 Task: Sort the products in the category "Bubble Bath" by unit price (low first).
Action: Mouse moved to (829, 337)
Screenshot: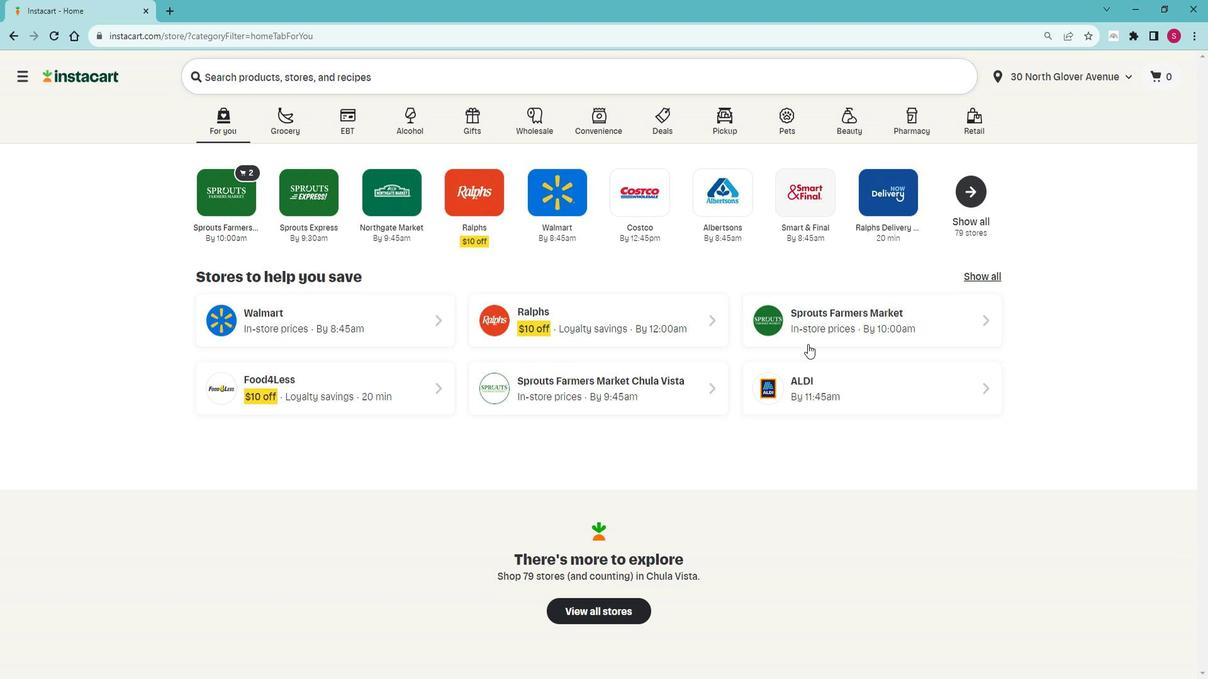 
Action: Mouse pressed left at (829, 337)
Screenshot: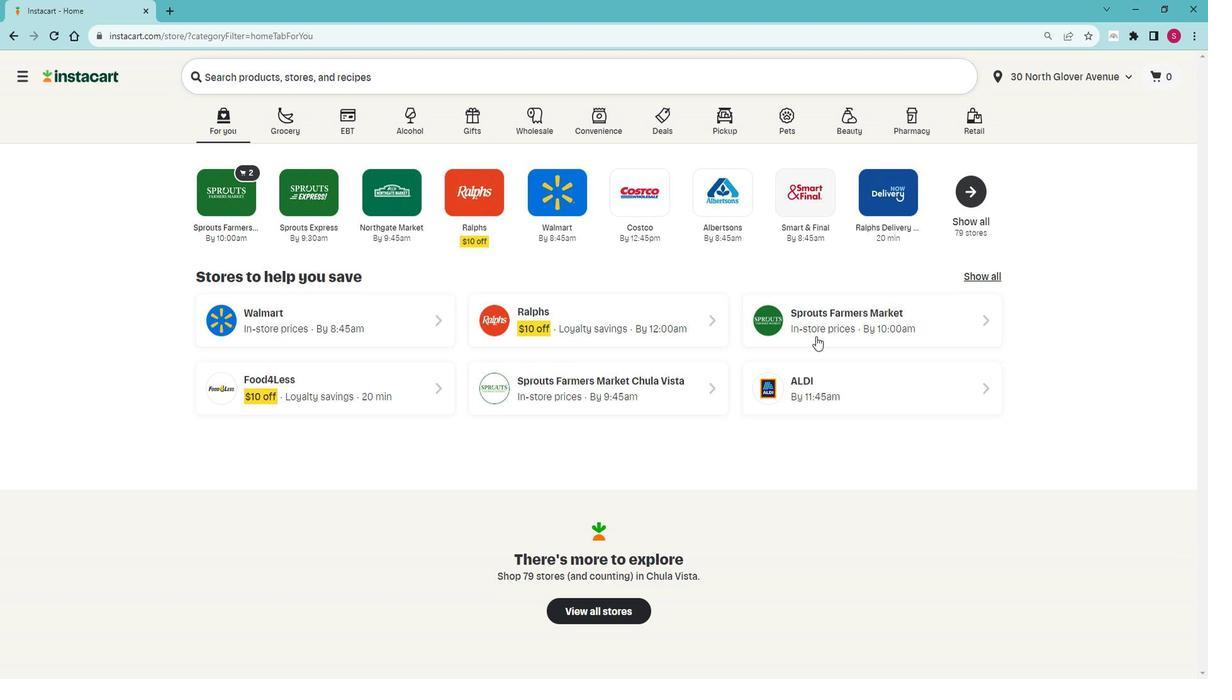 
Action: Mouse moved to (59, 480)
Screenshot: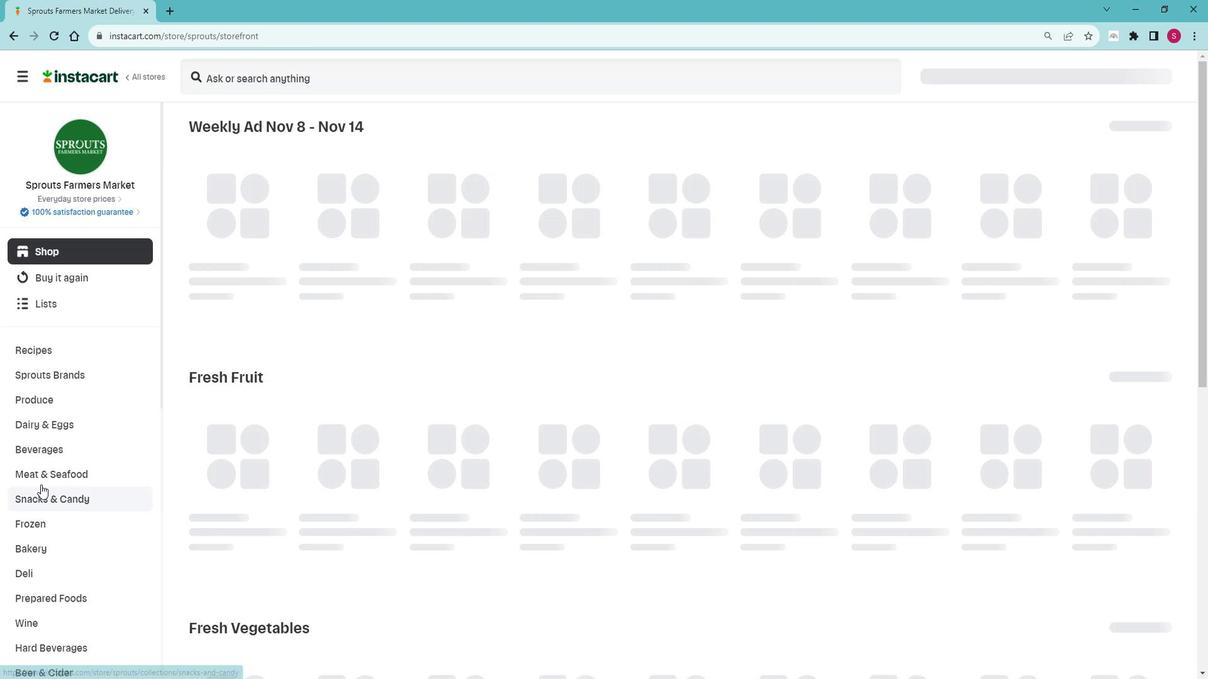 
Action: Mouse scrolled (59, 479) with delta (0, 0)
Screenshot: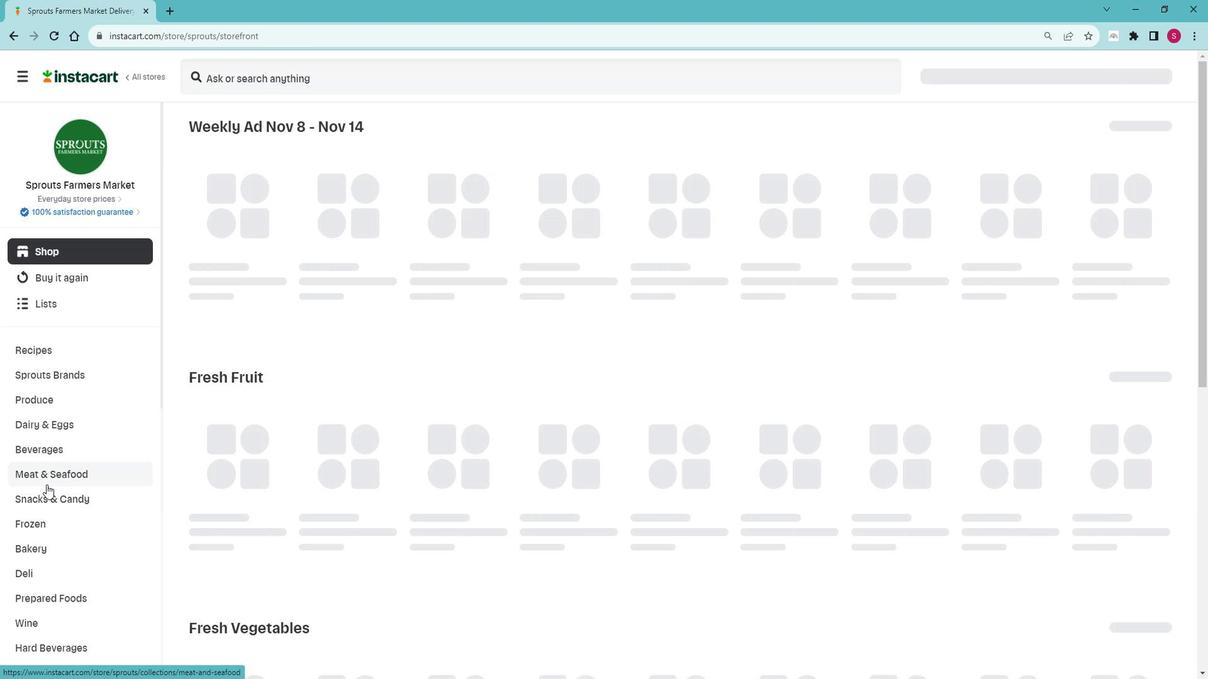 
Action: Mouse scrolled (59, 479) with delta (0, 0)
Screenshot: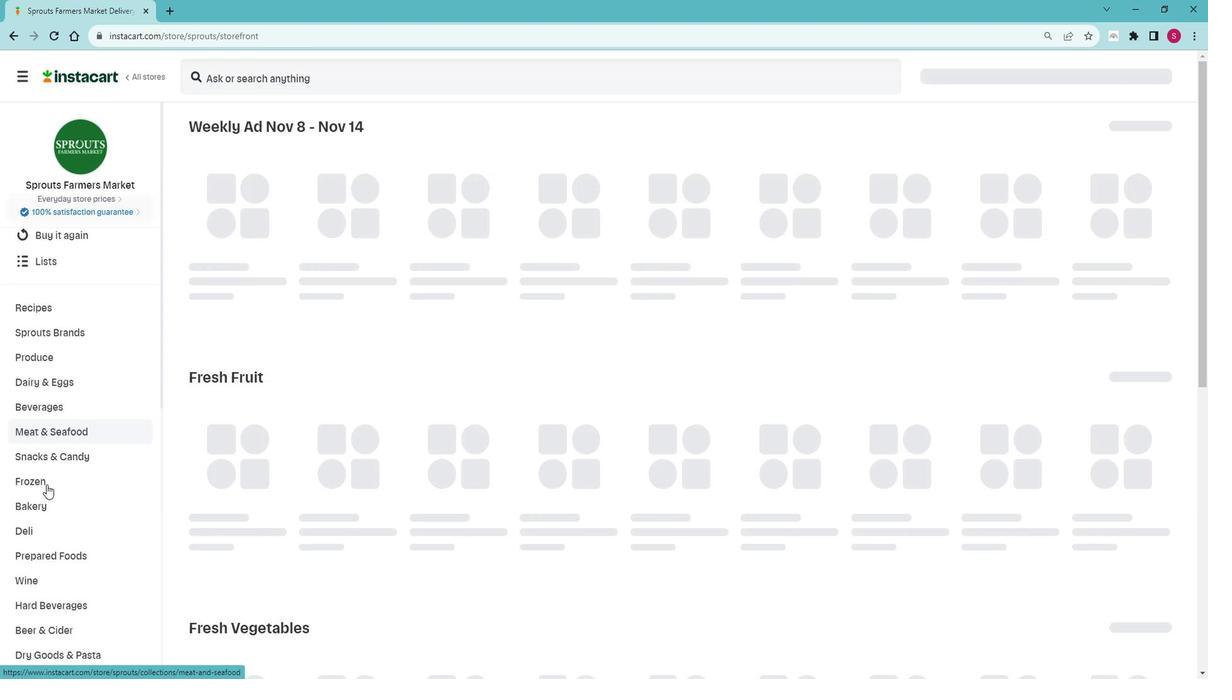 
Action: Mouse scrolled (59, 479) with delta (0, 0)
Screenshot: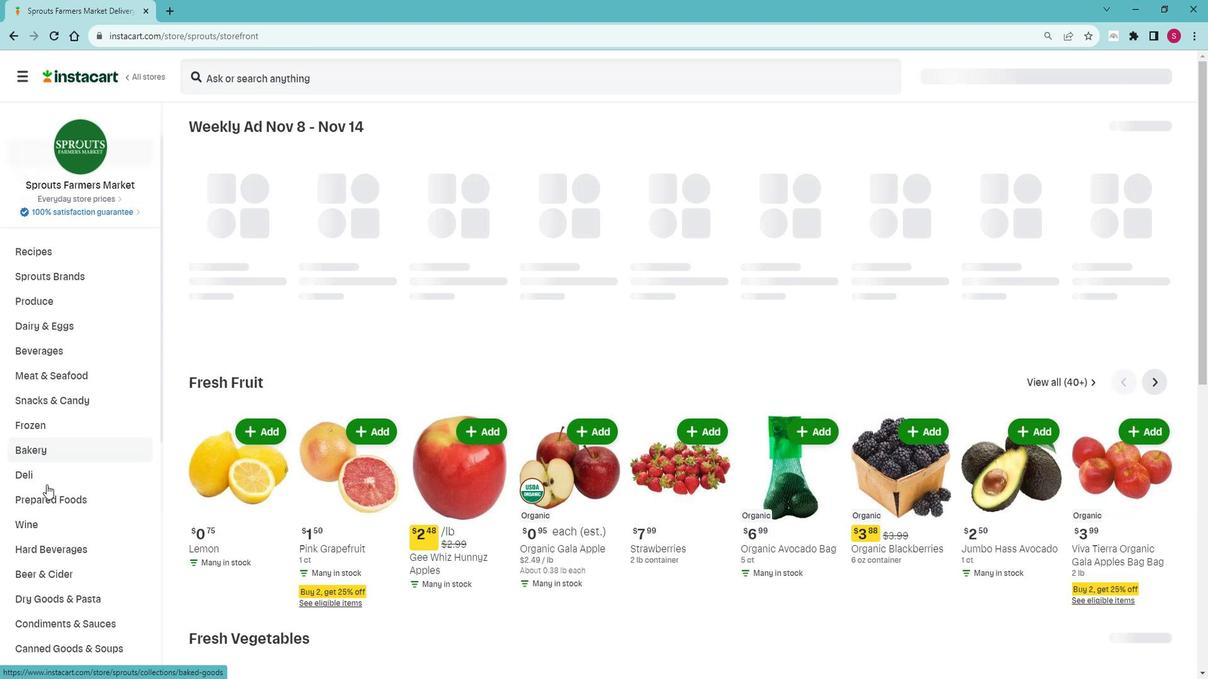 
Action: Mouse moved to (62, 480)
Screenshot: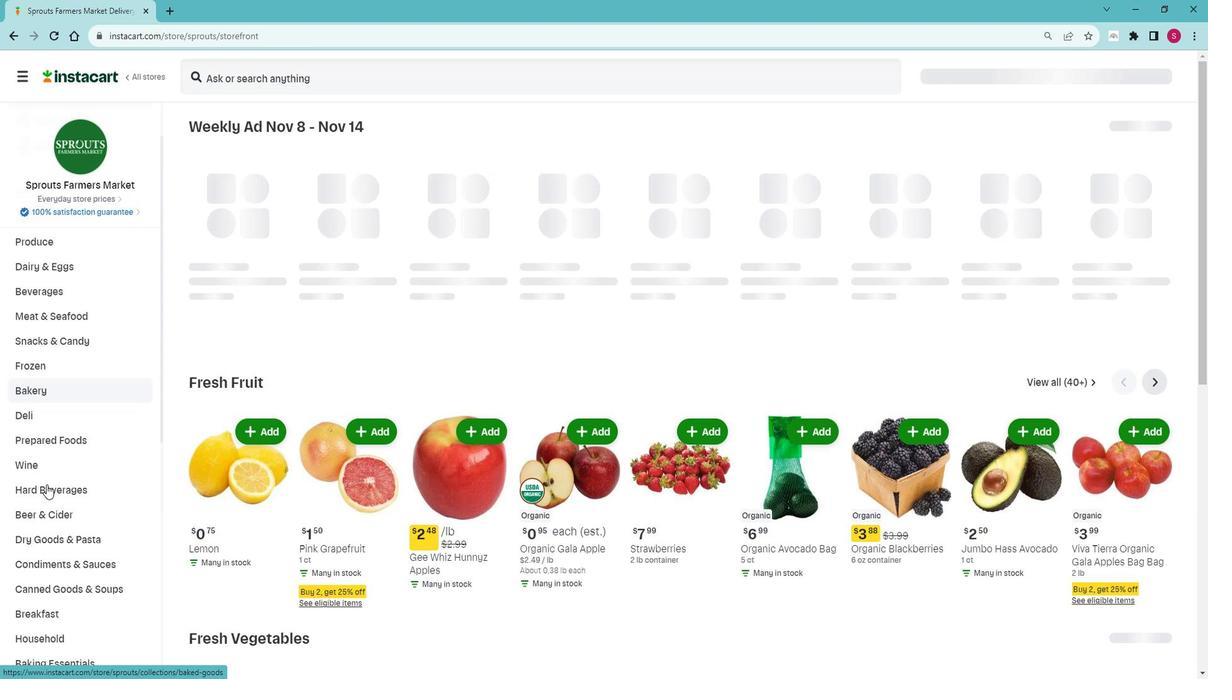 
Action: Mouse scrolled (62, 479) with delta (0, 0)
Screenshot: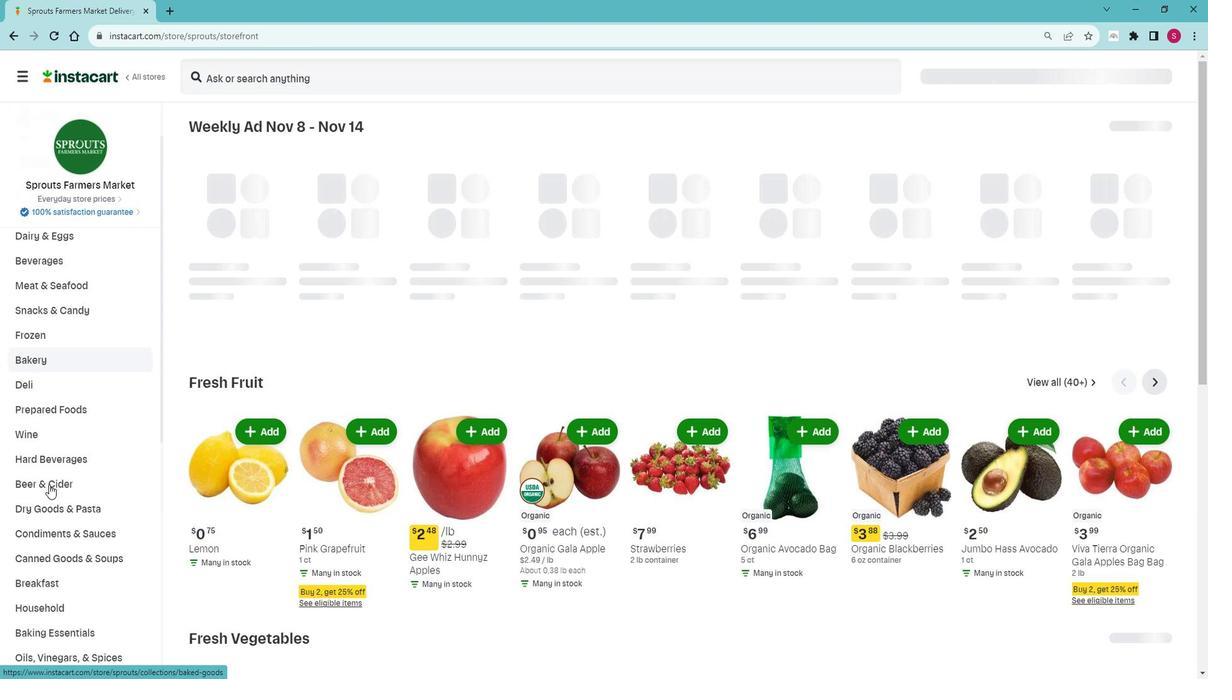 
Action: Mouse moved to (62, 480)
Screenshot: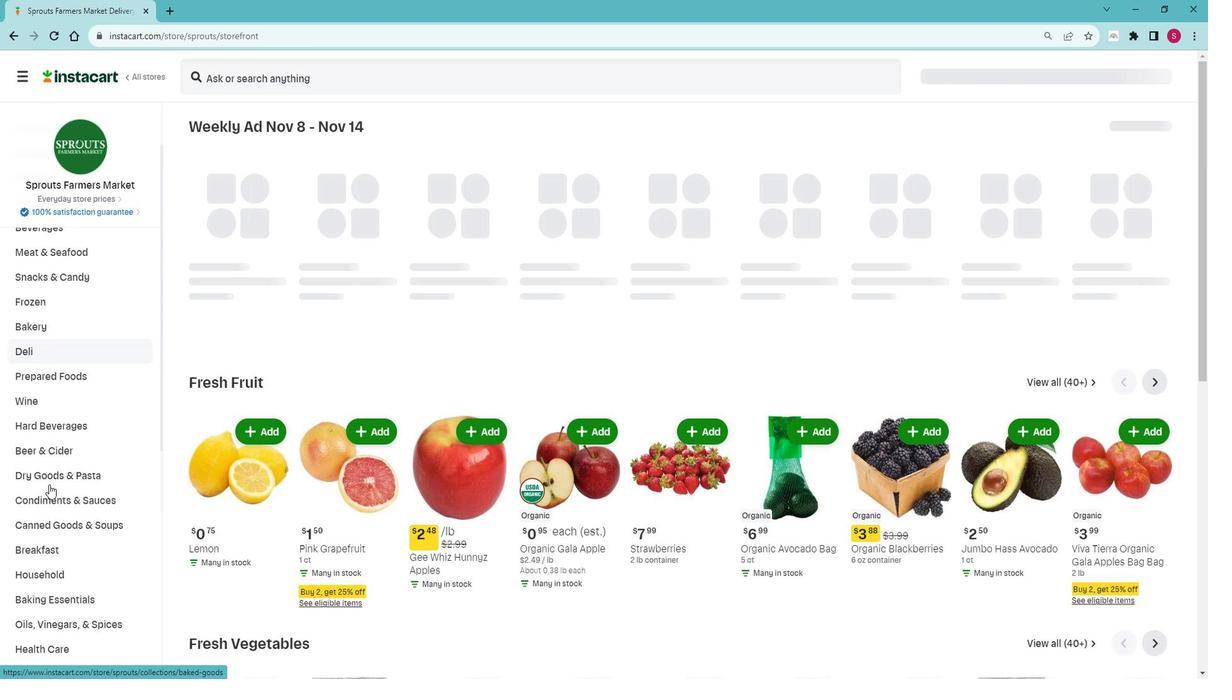 
Action: Mouse scrolled (62, 479) with delta (0, 0)
Screenshot: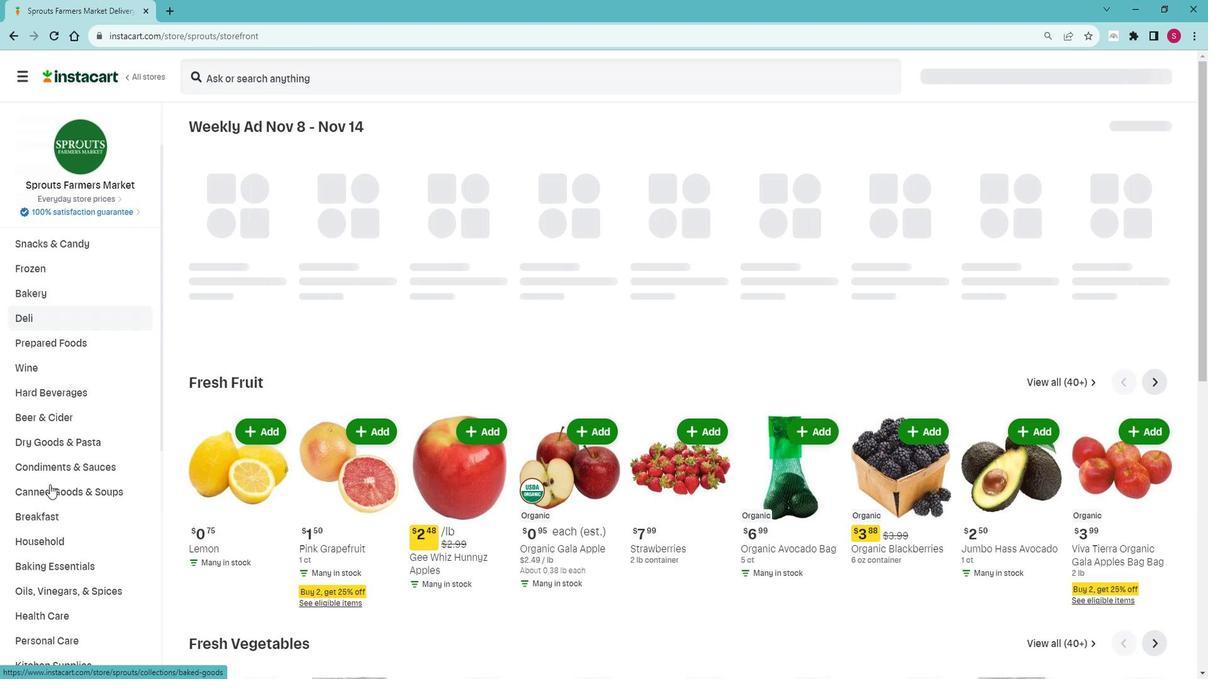 
Action: Mouse moved to (63, 480)
Screenshot: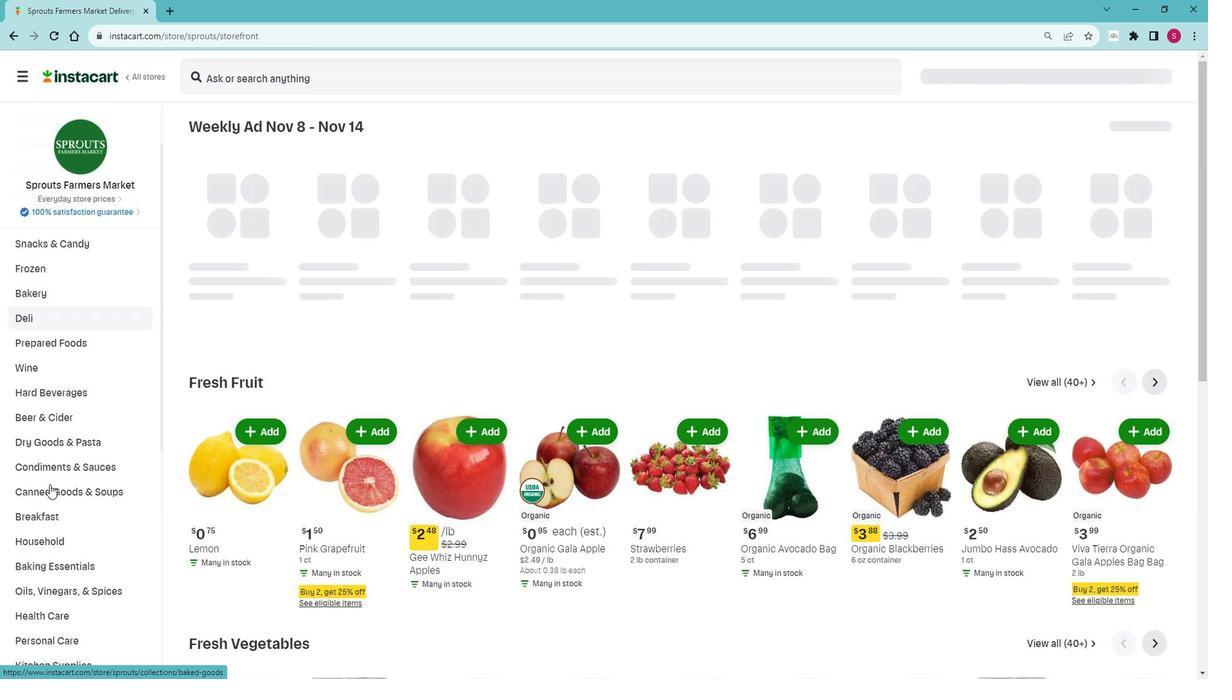 
Action: Mouse scrolled (63, 480) with delta (0, 0)
Screenshot: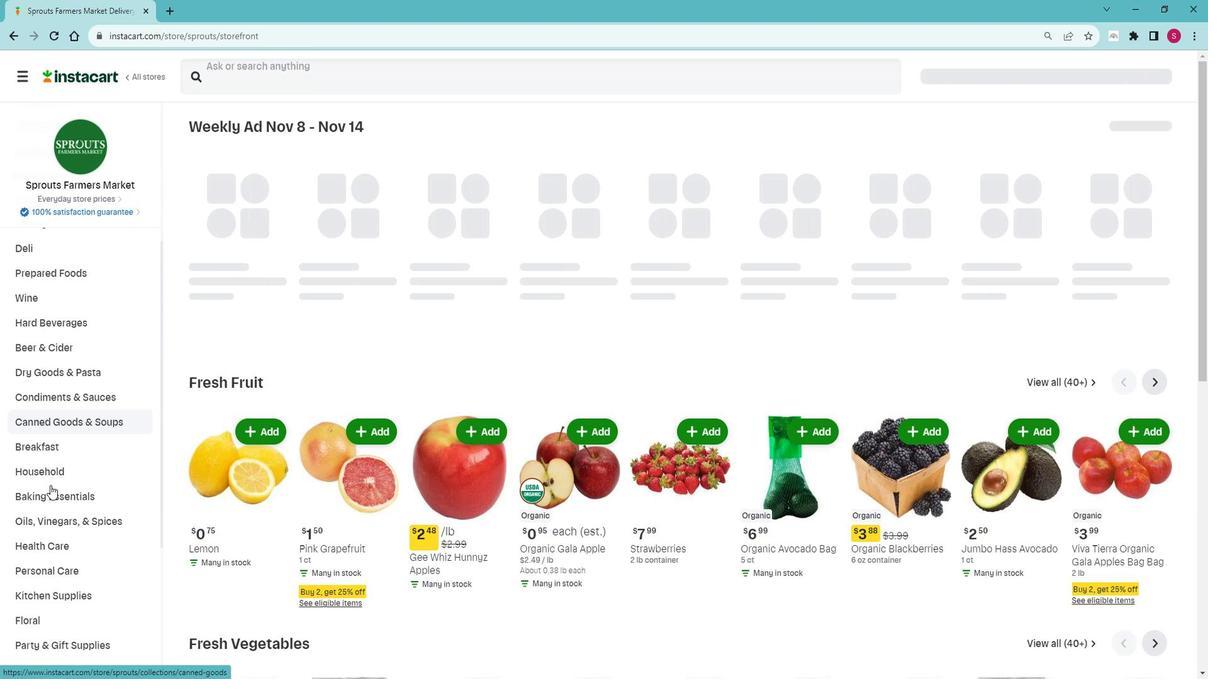 
Action: Mouse moved to (69, 495)
Screenshot: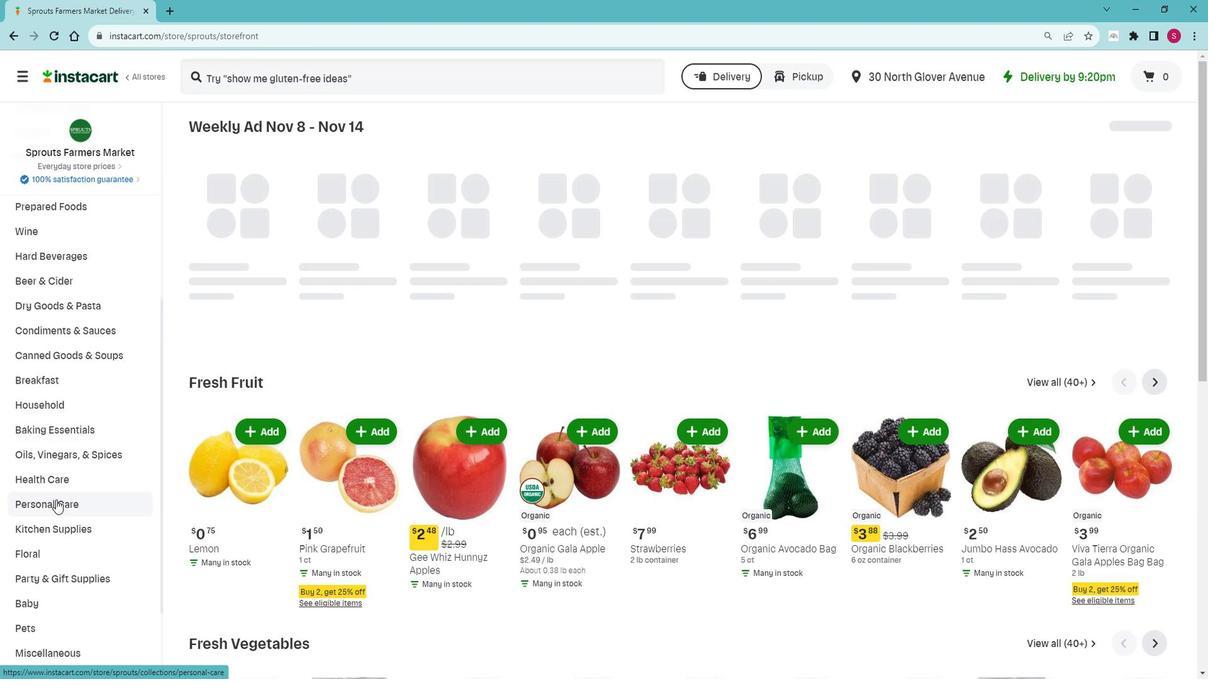 
Action: Mouse pressed left at (69, 495)
Screenshot: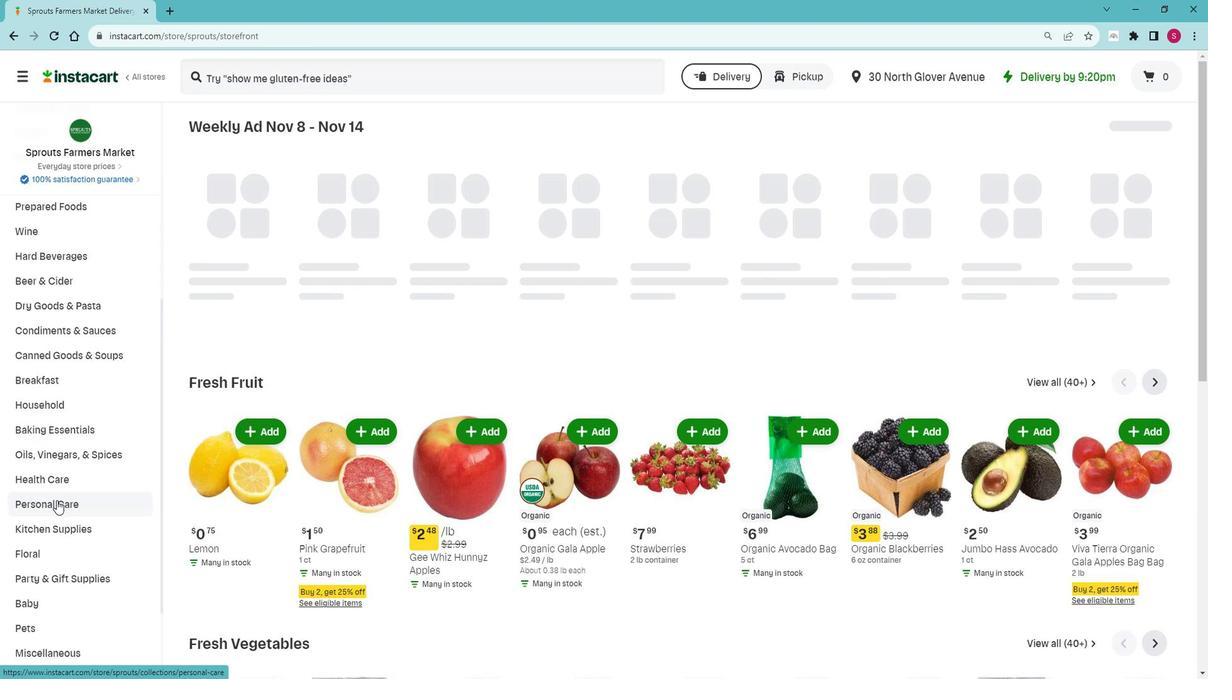 
Action: Mouse moved to (114, 521)
Screenshot: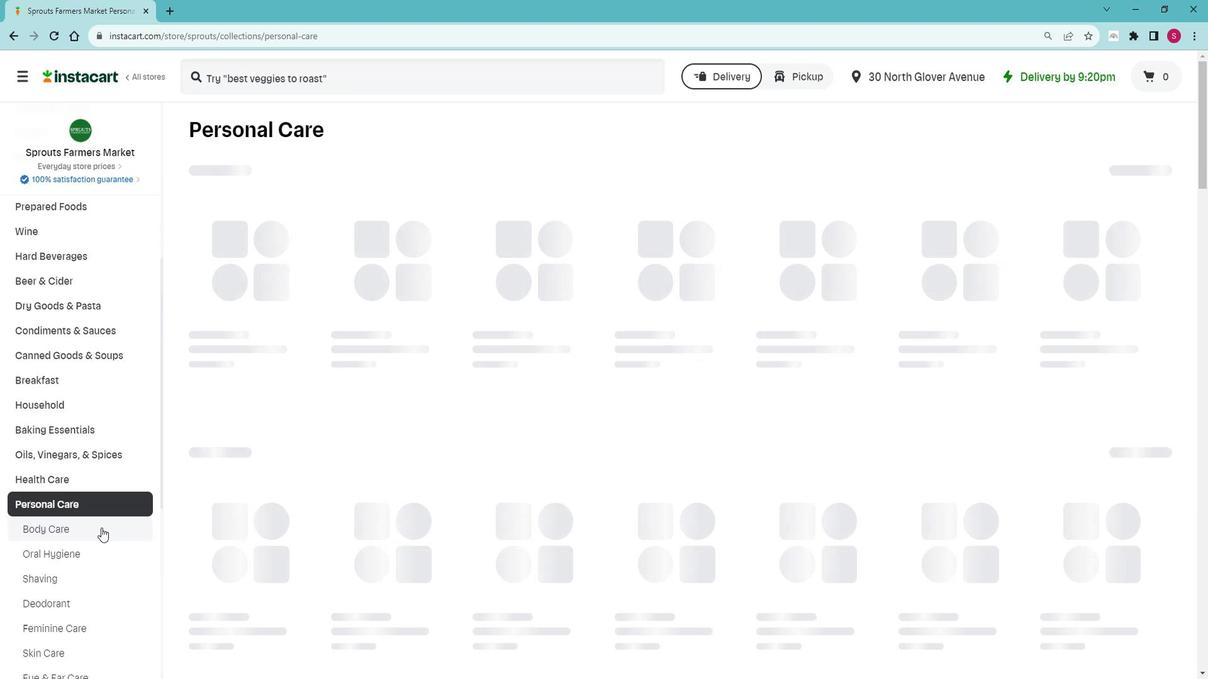 
Action: Mouse pressed left at (114, 521)
Screenshot: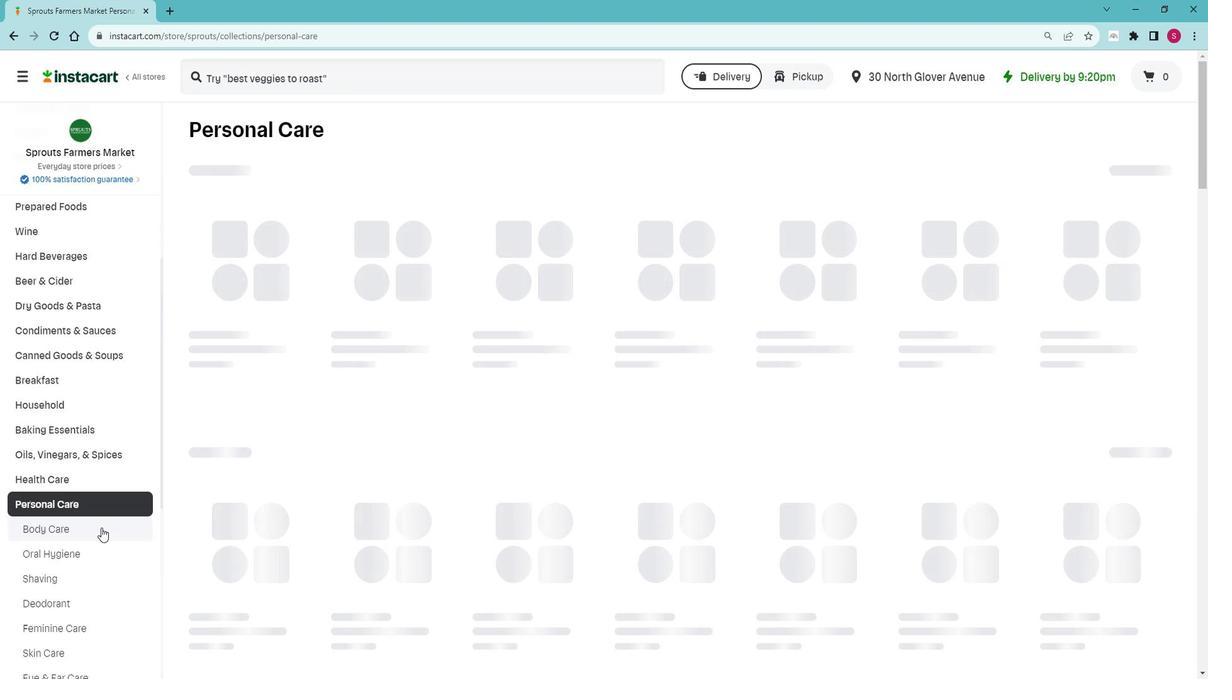 
Action: Mouse moved to (508, 182)
Screenshot: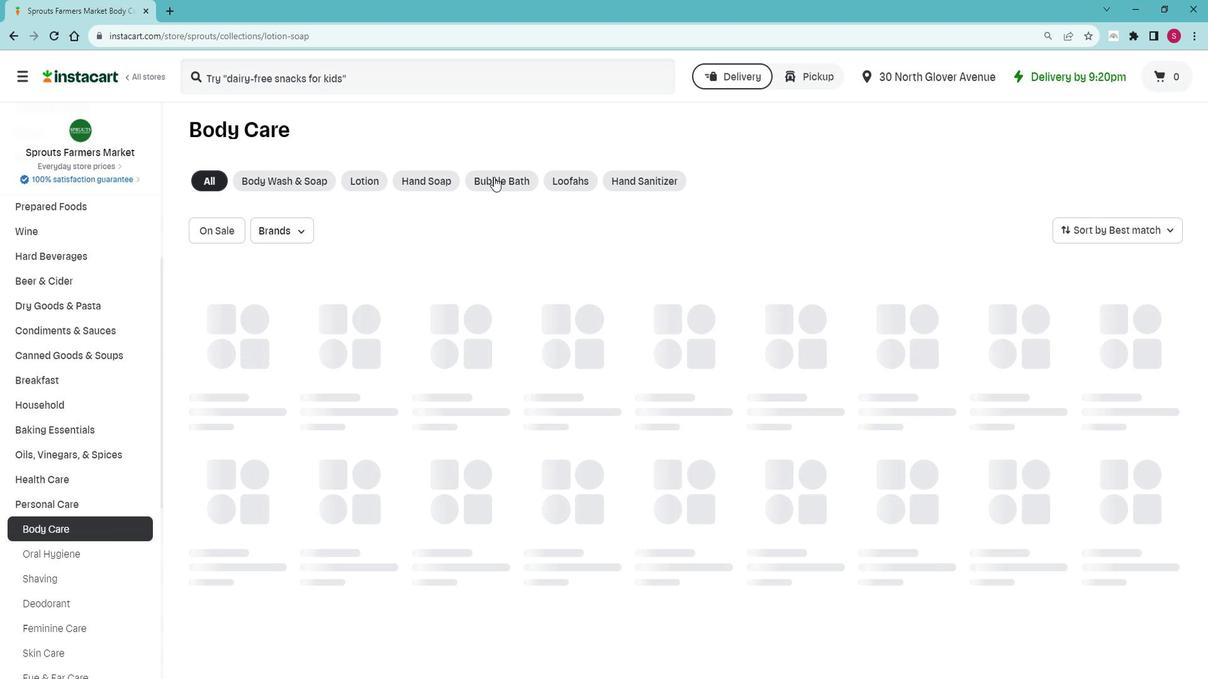 
Action: Mouse pressed left at (508, 182)
Screenshot: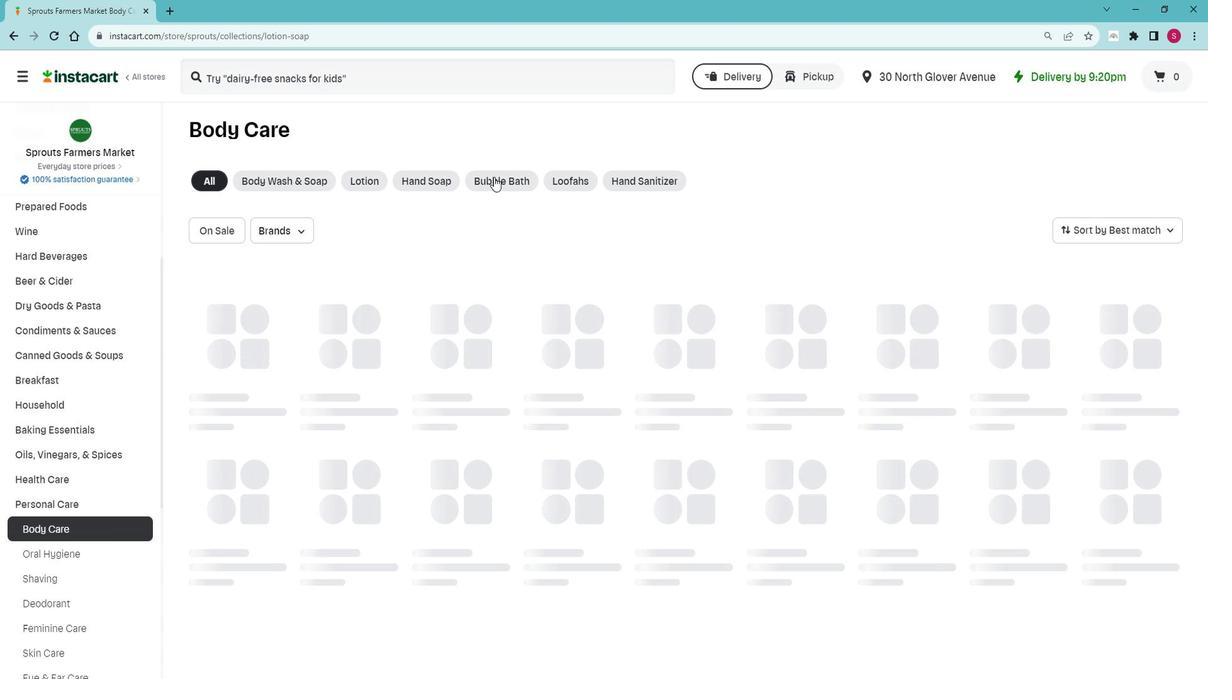 
Action: Mouse moved to (1167, 229)
Screenshot: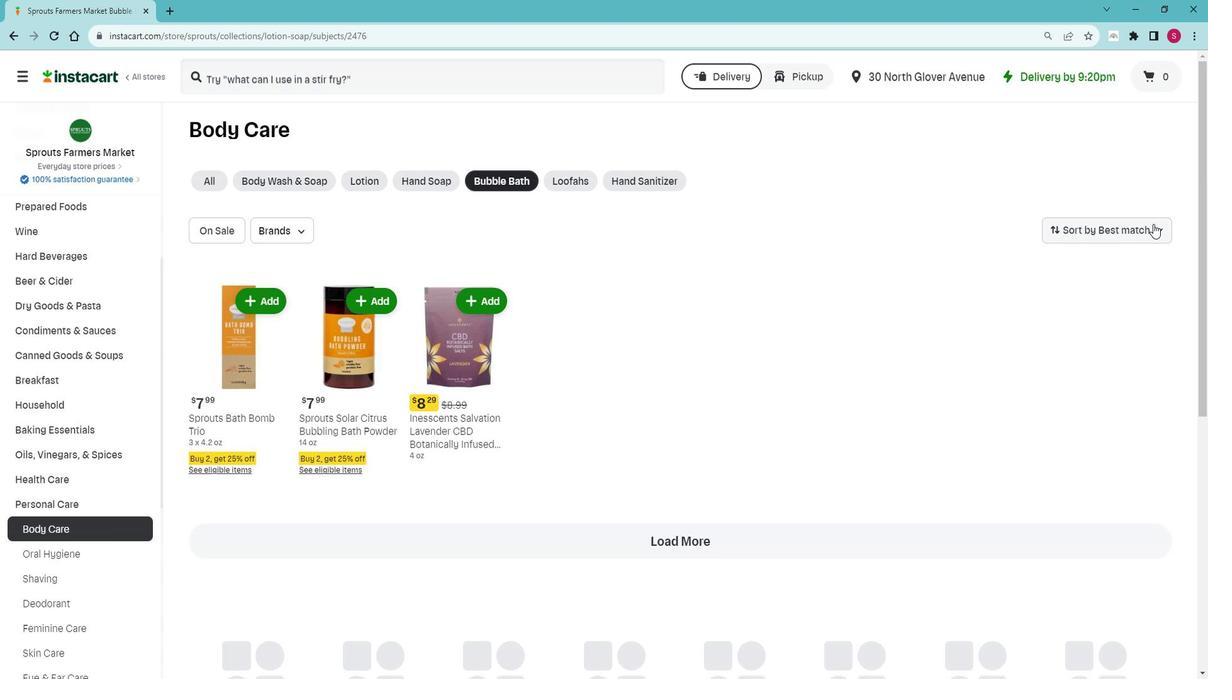 
Action: Mouse pressed left at (1167, 229)
Screenshot: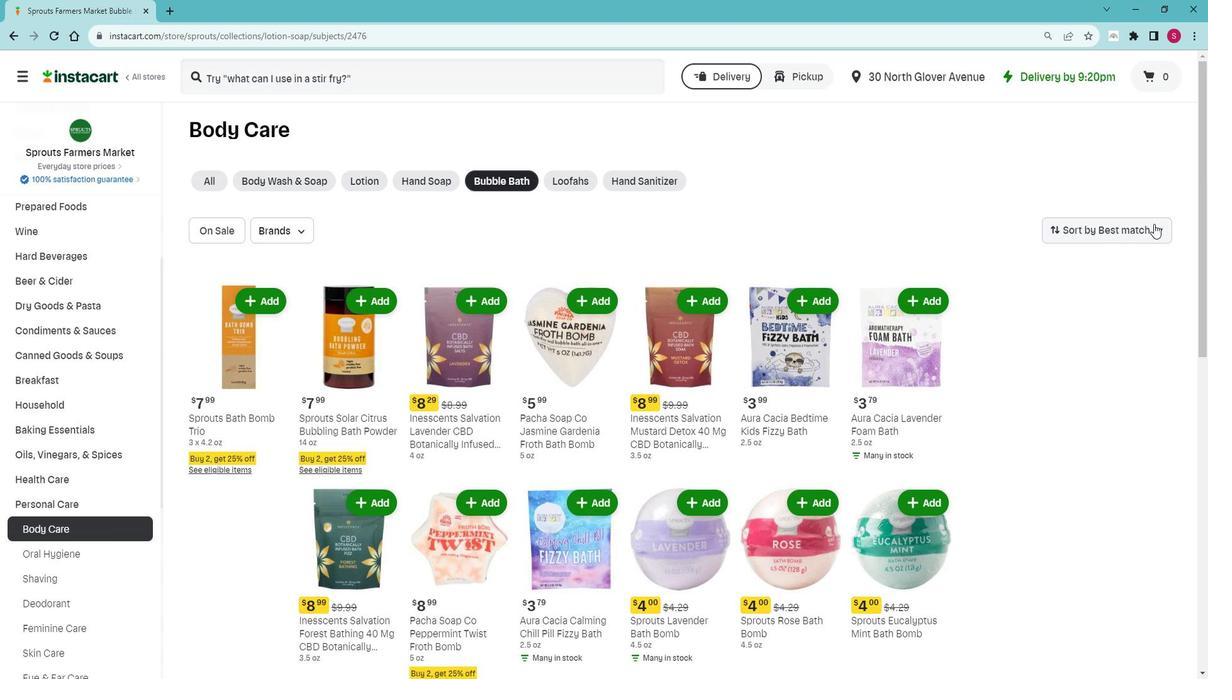 
Action: Mouse moved to (1148, 343)
Screenshot: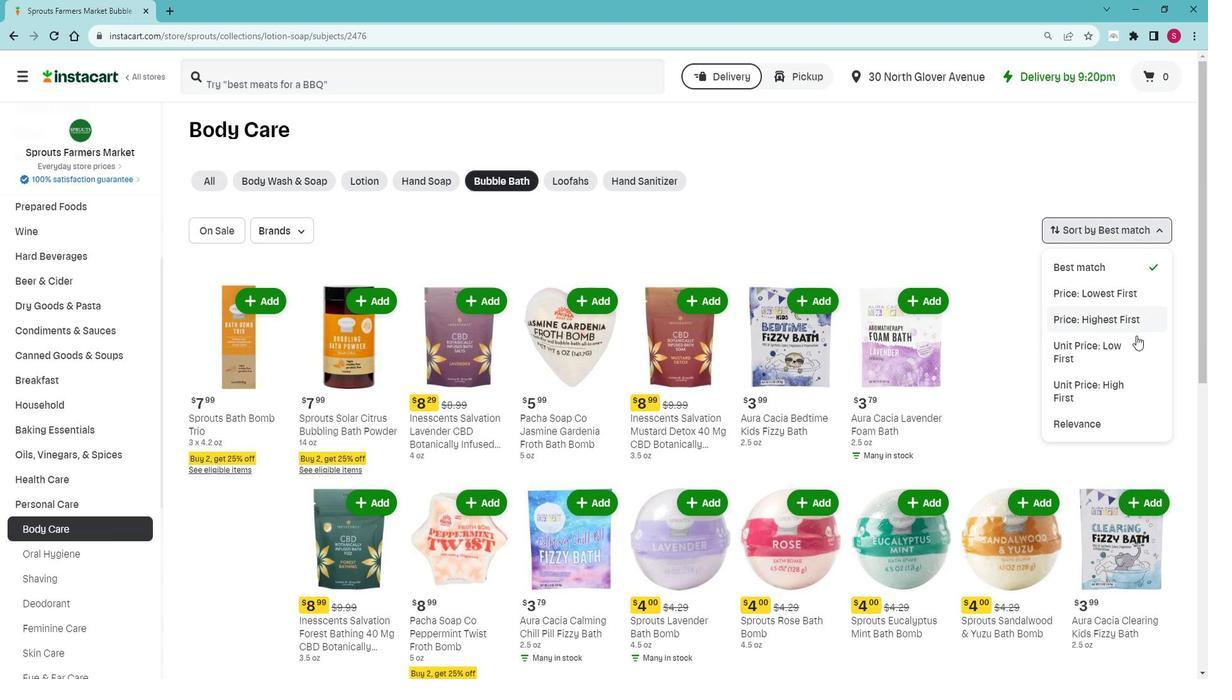 
Action: Mouse pressed left at (1148, 343)
Screenshot: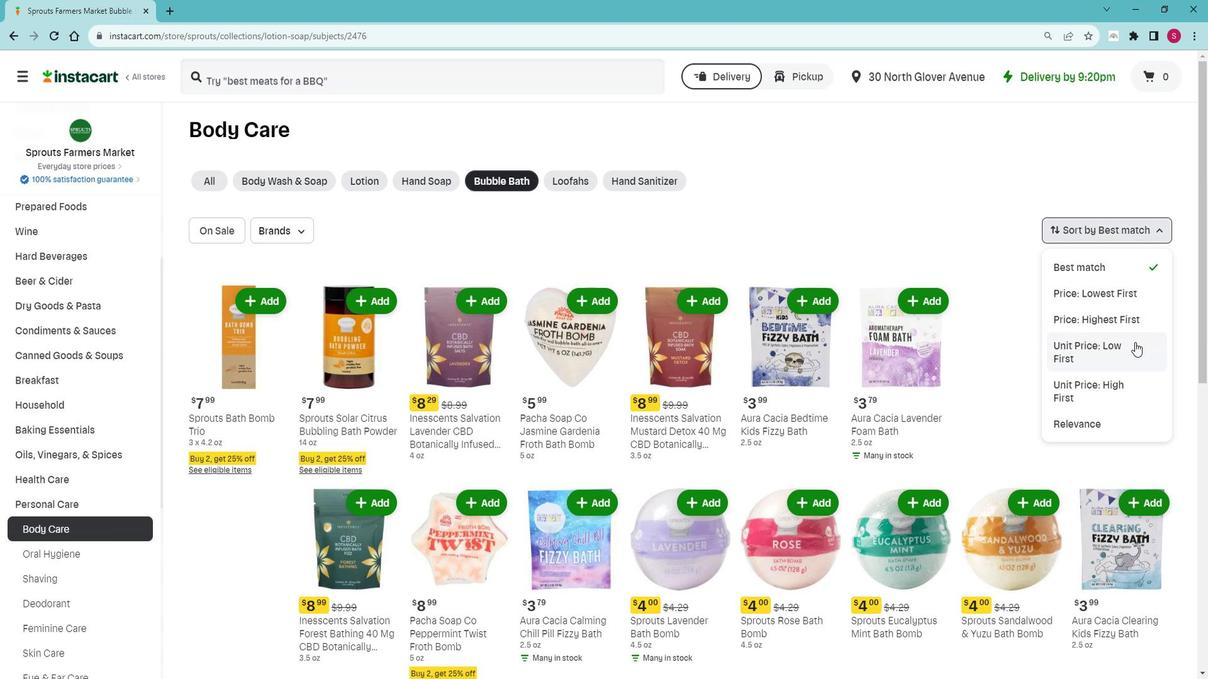 
Action: Mouse moved to (908, 259)
Screenshot: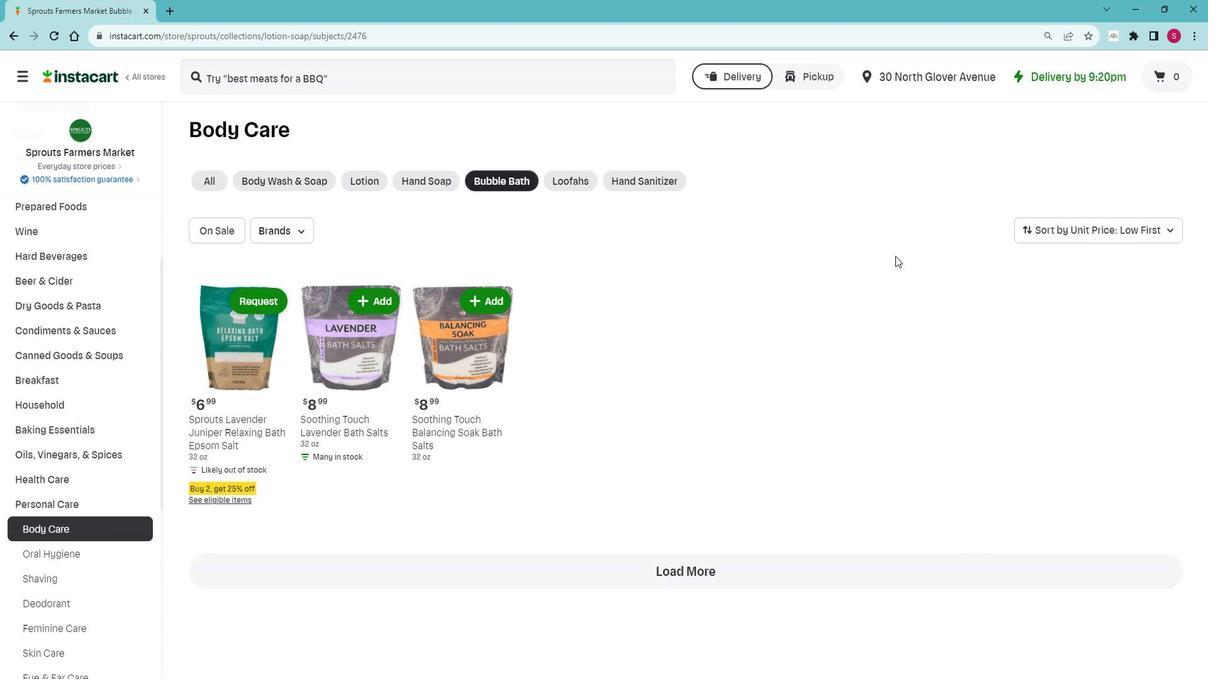 
